 Task: Explore satellite view of the Olympic Peninsula in Washington.
Action: Mouse moved to (105, 33)
Screenshot: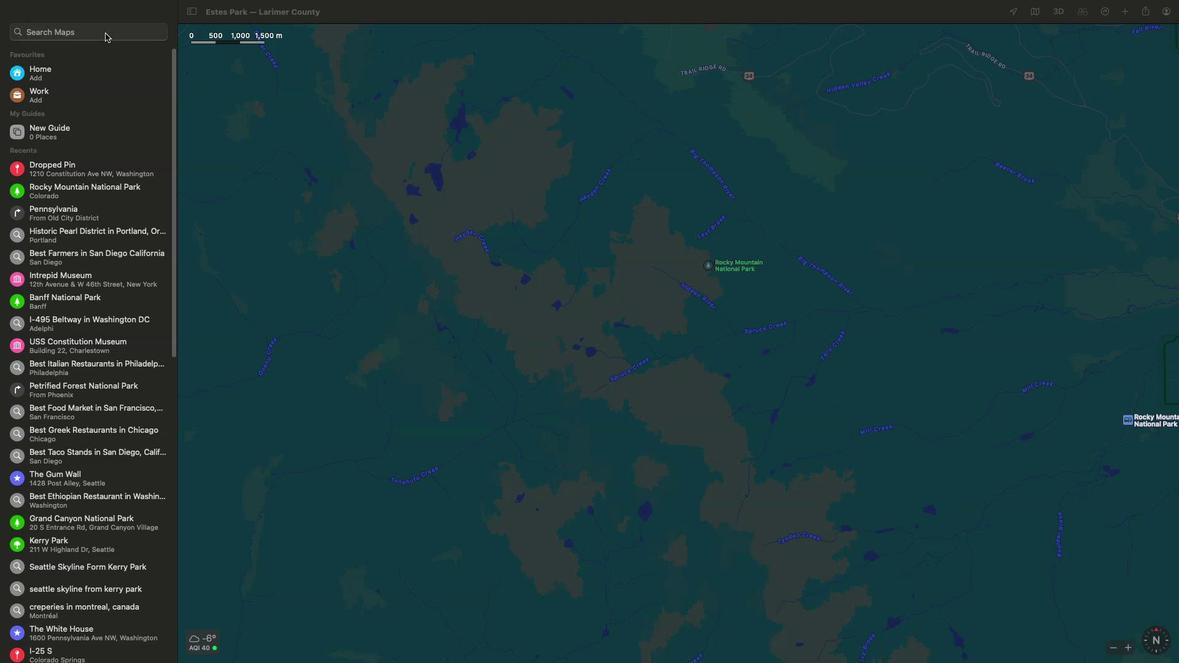 
Action: Mouse pressed left at (105, 33)
Screenshot: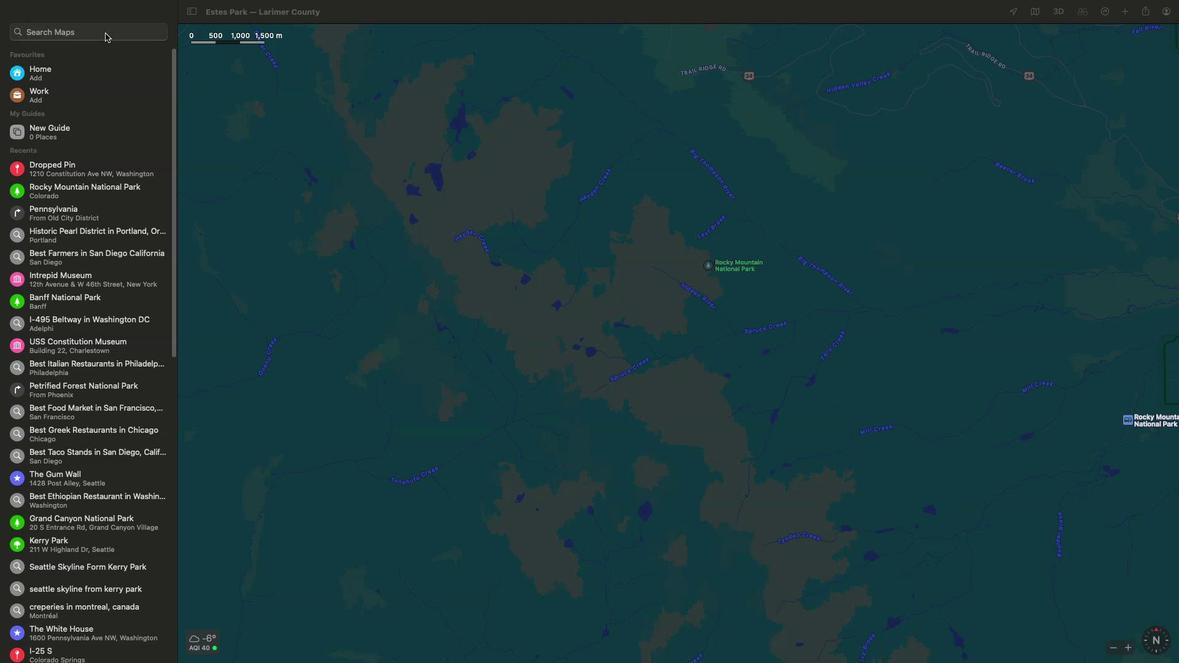 
Action: Key pressed Key.shift'O''l''y''m''p''i''c'Key.spaceKey.shift'P''e''n''i''n''s''u''l''a'Key.space'i''n'Key.spaceKey.shift'W''a''s''h''i''n''g''t''o''n'Key.space'\x03'
Screenshot: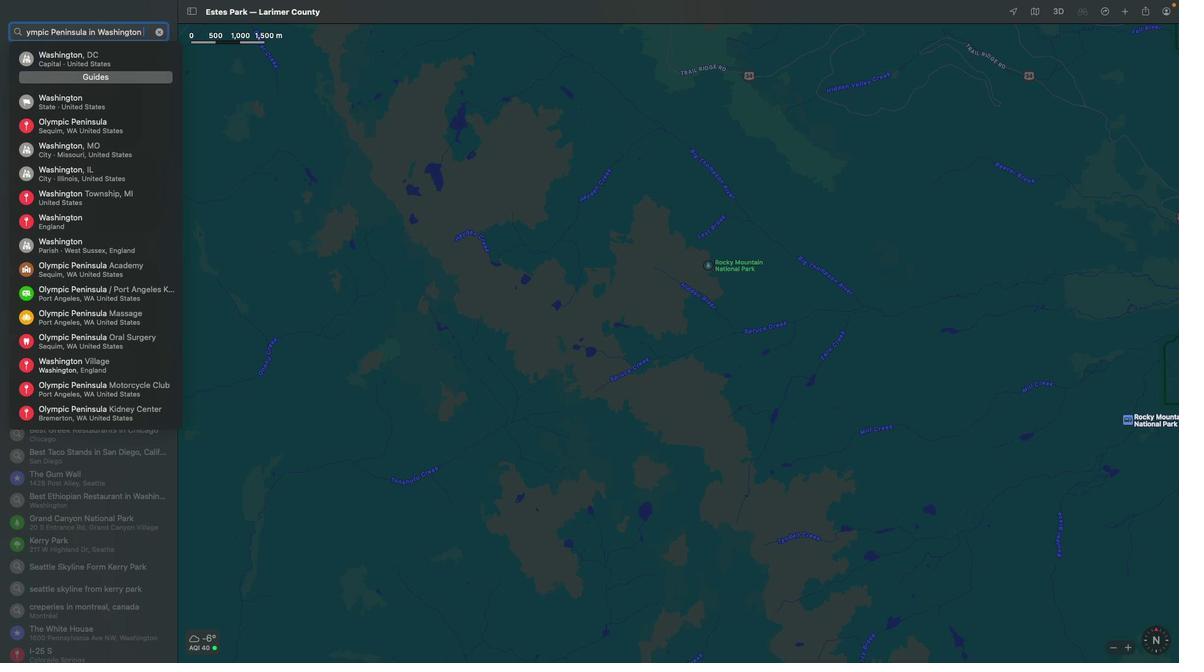 
Action: Mouse moved to (692, 392)
Screenshot: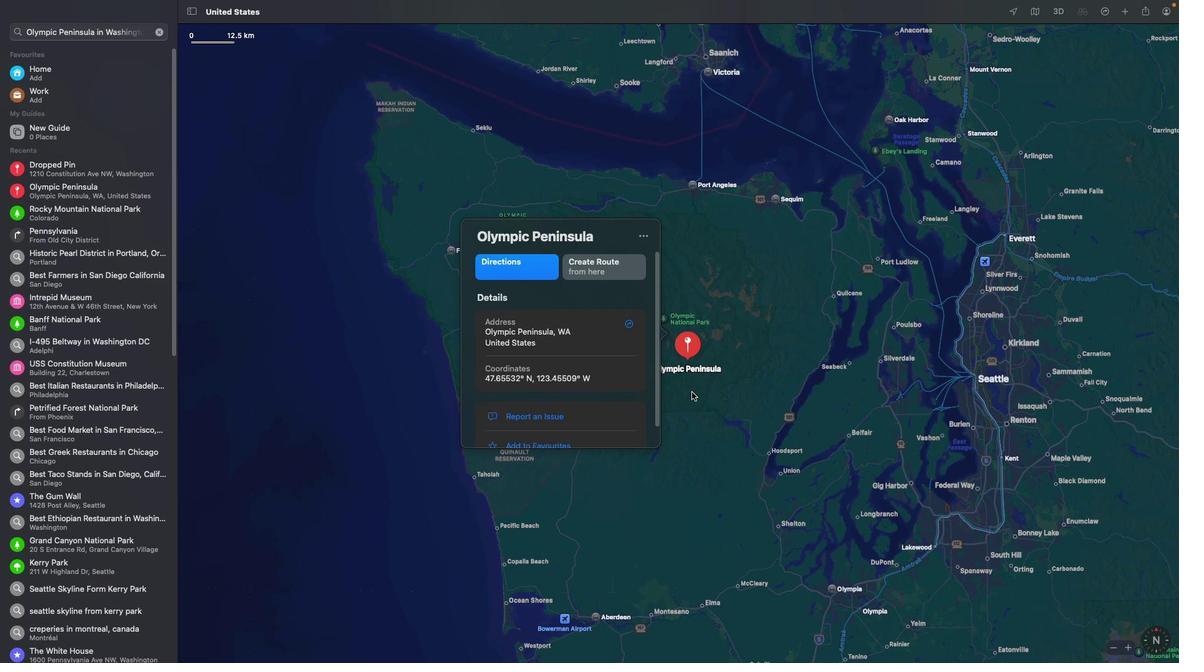 
Action: Mouse scrolled (692, 392) with delta (0, 0)
Screenshot: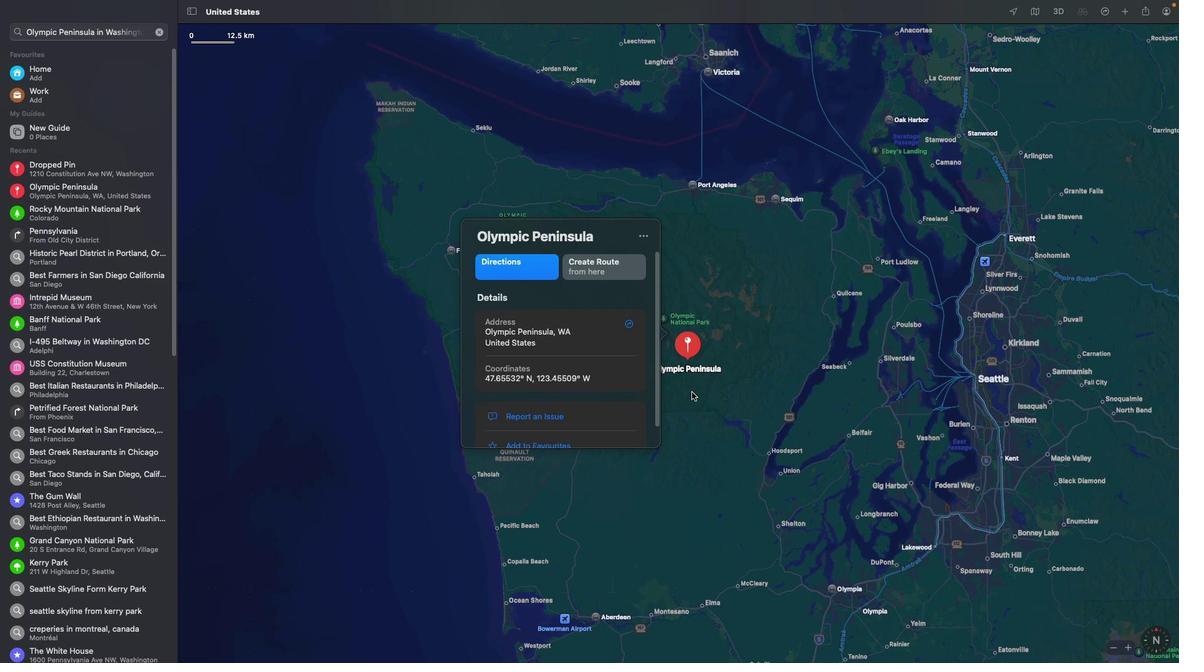 
Action: Mouse scrolled (692, 392) with delta (0, 0)
Screenshot: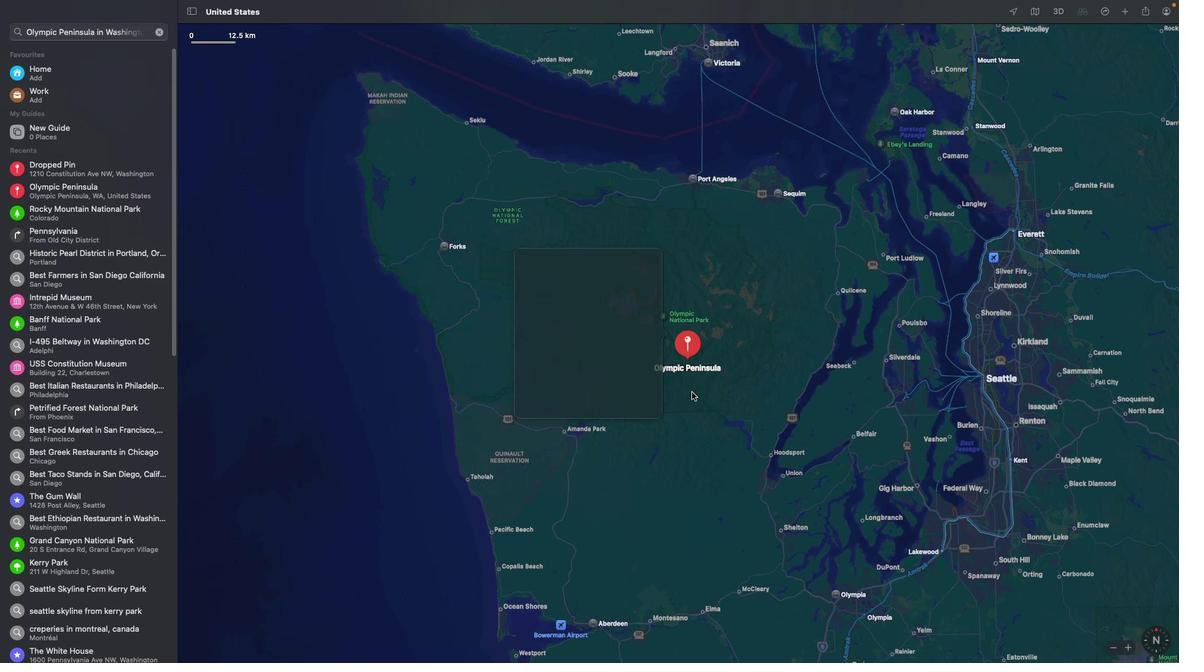 
Action: Mouse scrolled (692, 392) with delta (0, 1)
Screenshot: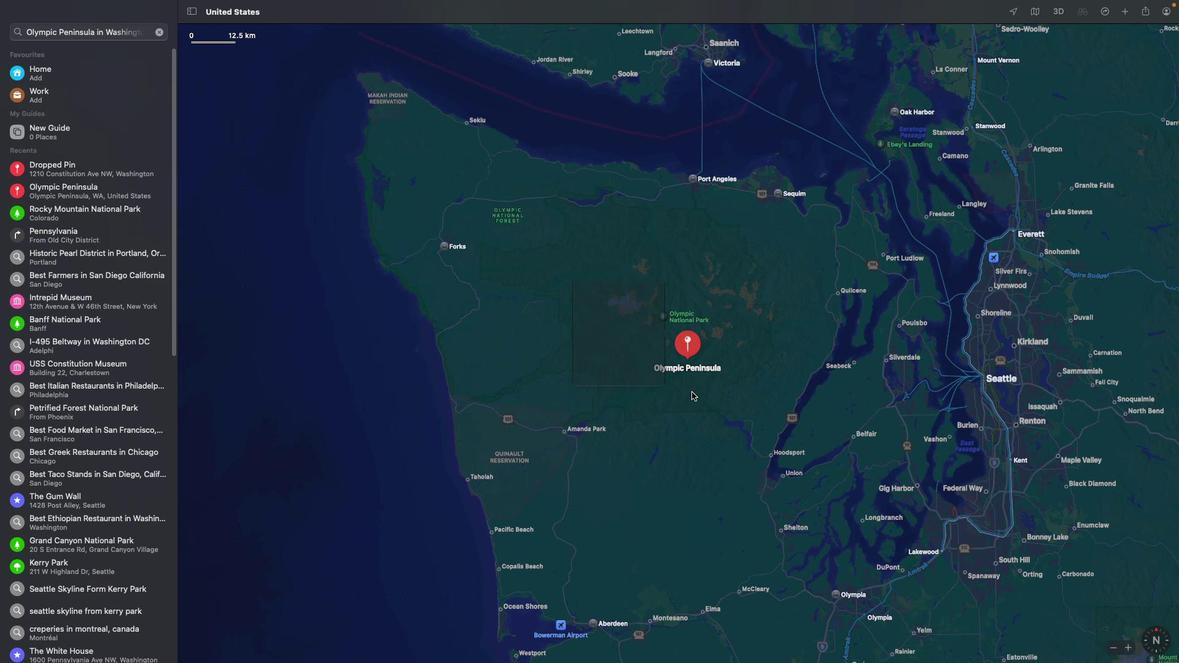 
Action: Mouse moved to (1037, 11)
Screenshot: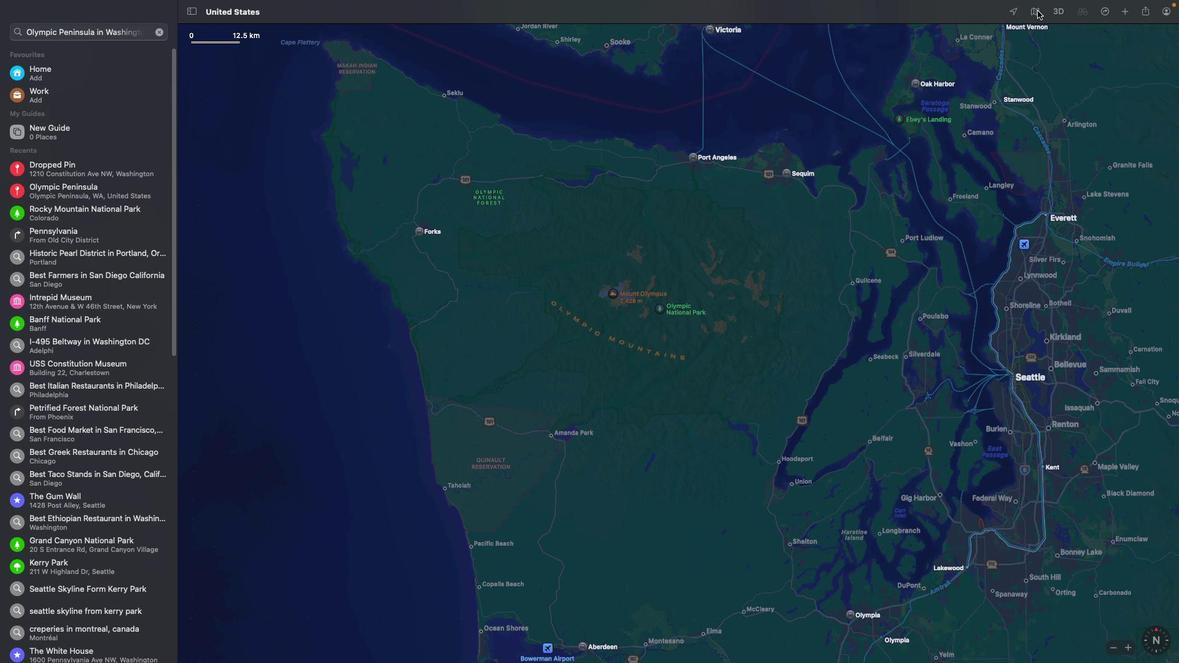 
Action: Mouse pressed left at (1037, 11)
Screenshot: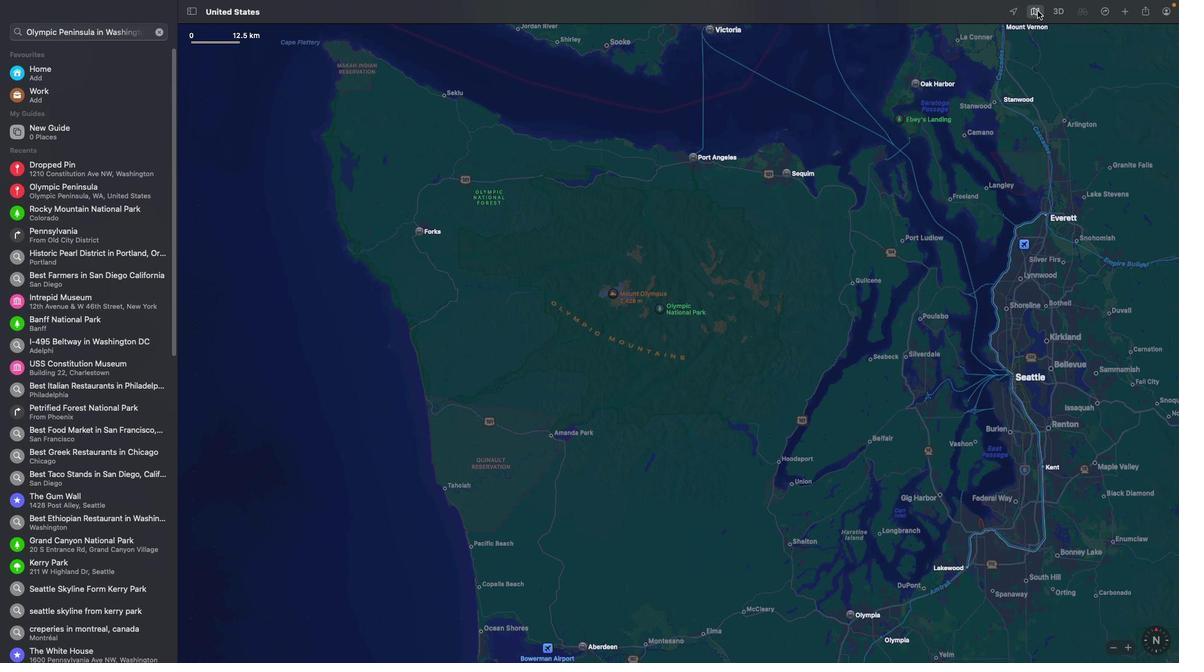 
Action: Mouse moved to (1099, 135)
Screenshot: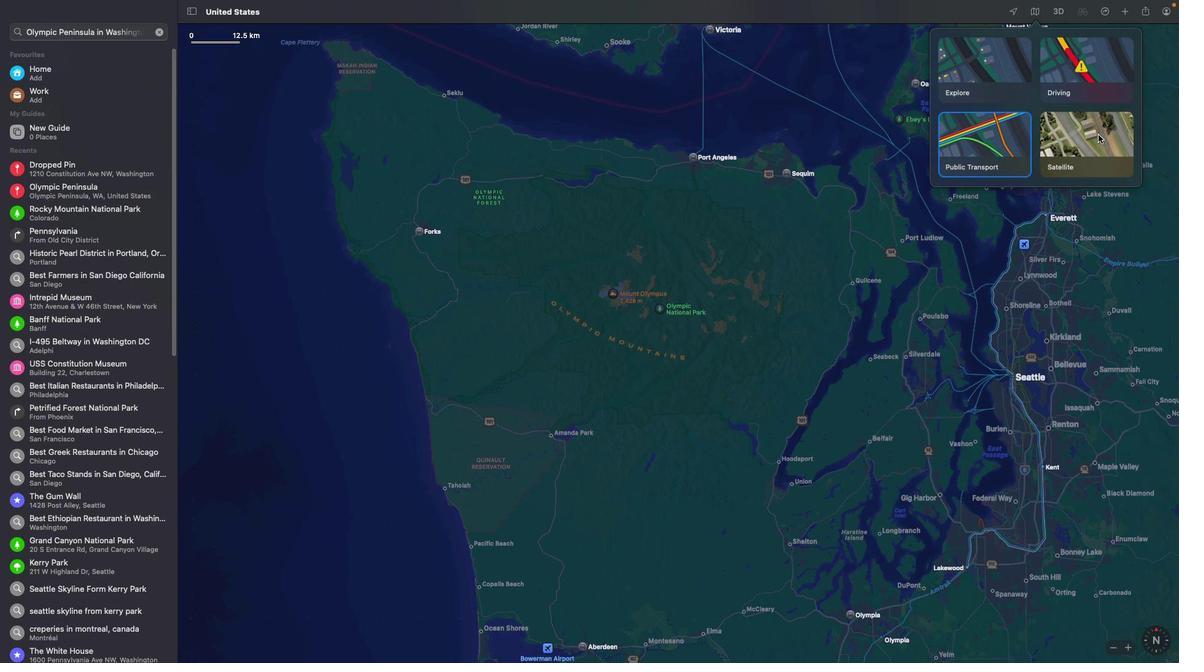 
Action: Mouse pressed left at (1099, 135)
Screenshot: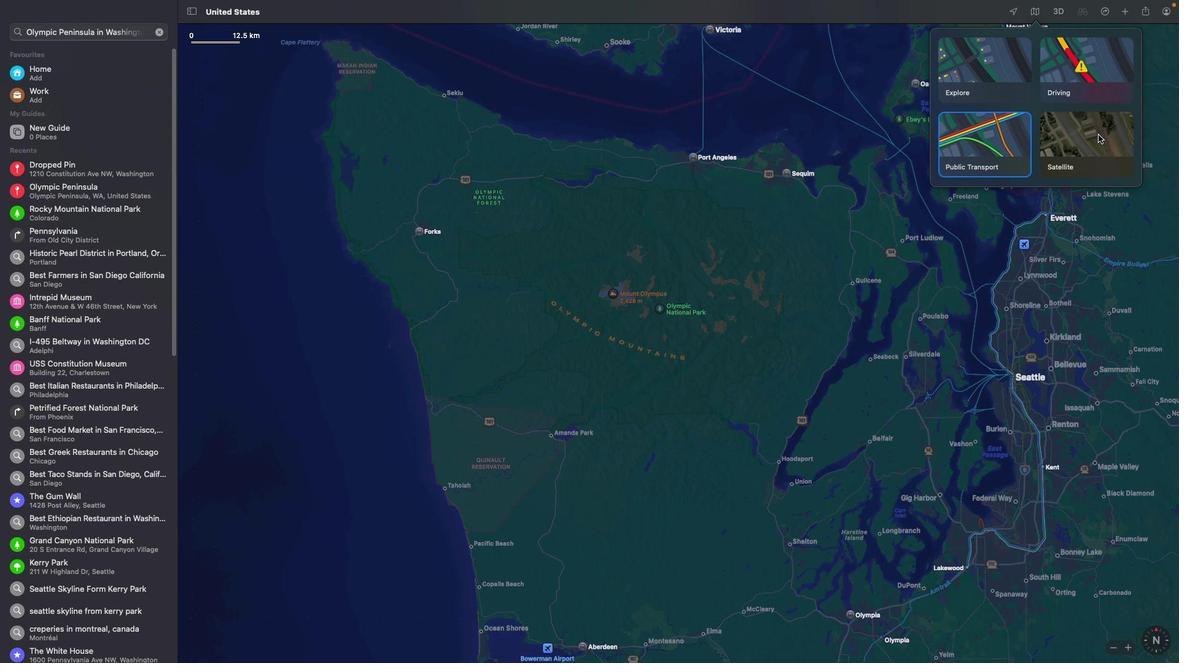 
Action: Mouse moved to (616, 342)
Screenshot: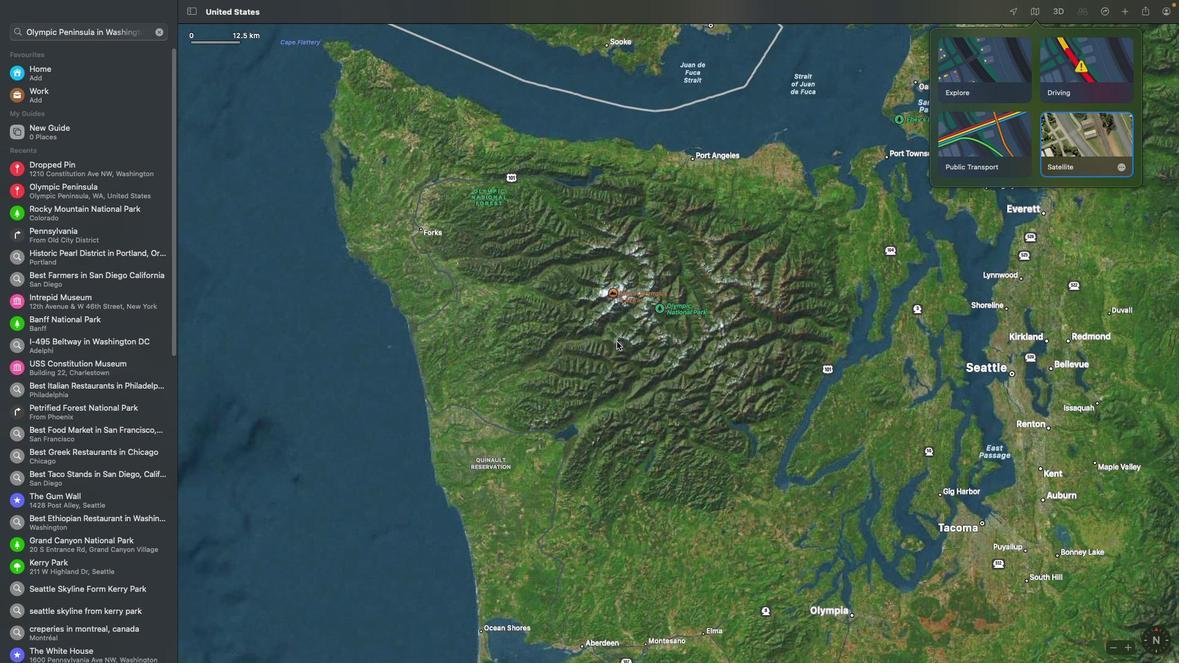 
Action: Mouse scrolled (616, 342) with delta (0, 0)
Screenshot: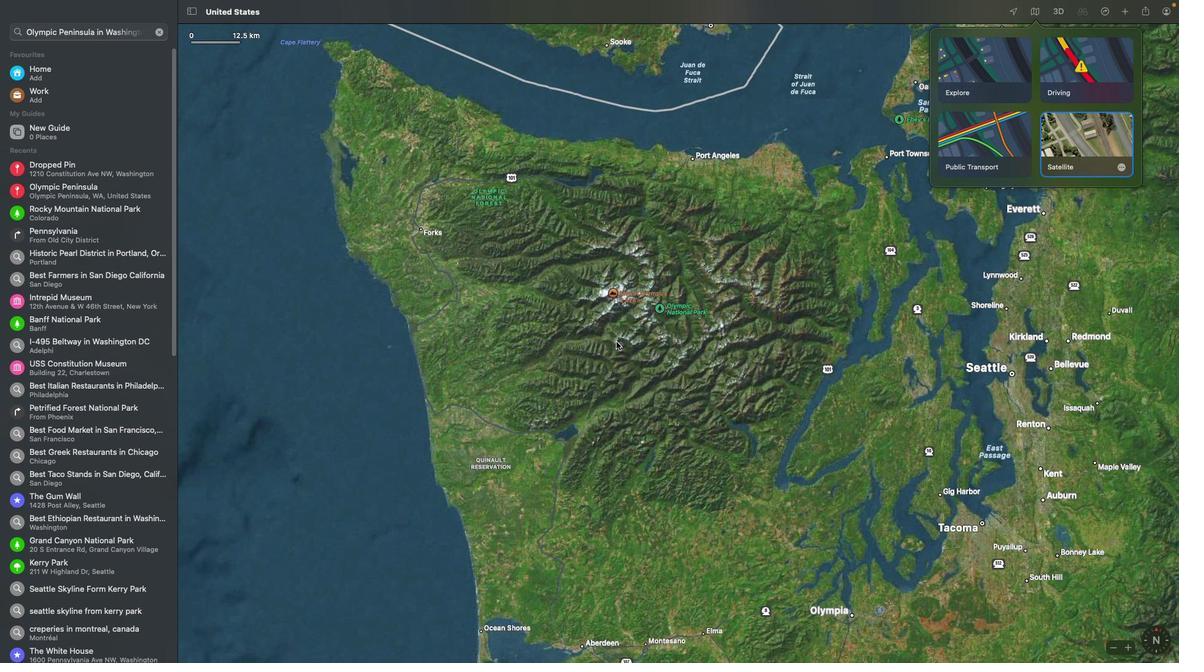 
Action: Mouse scrolled (616, 342) with delta (0, 0)
Screenshot: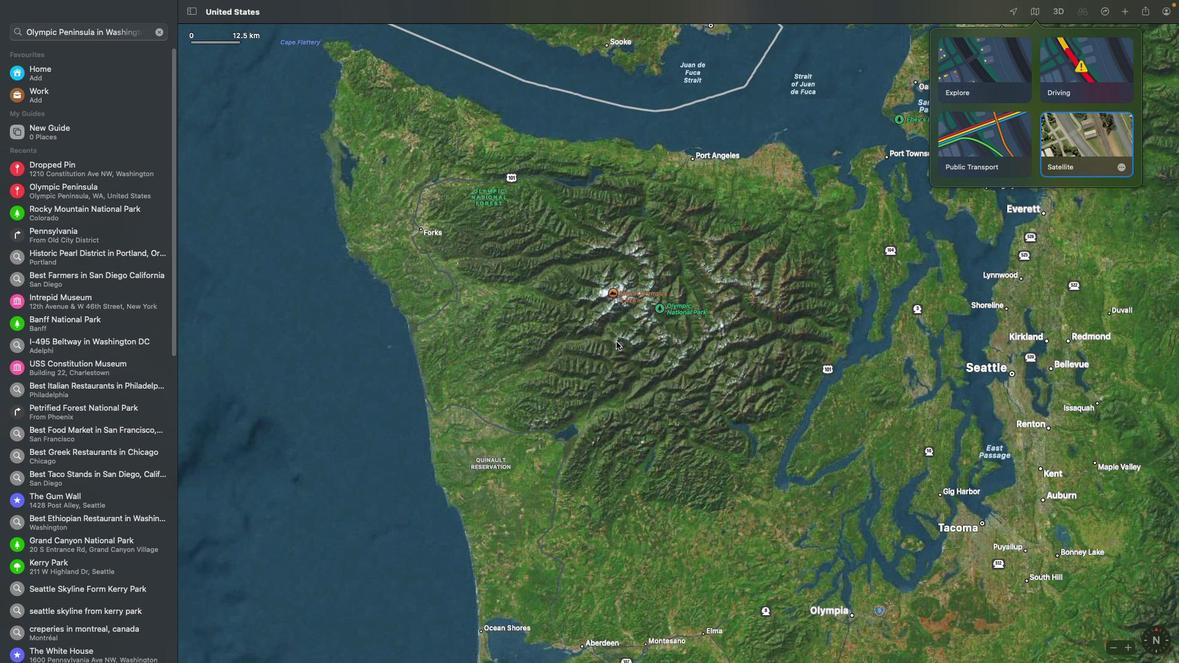 
Action: Mouse scrolled (616, 342) with delta (0, 1)
Screenshot: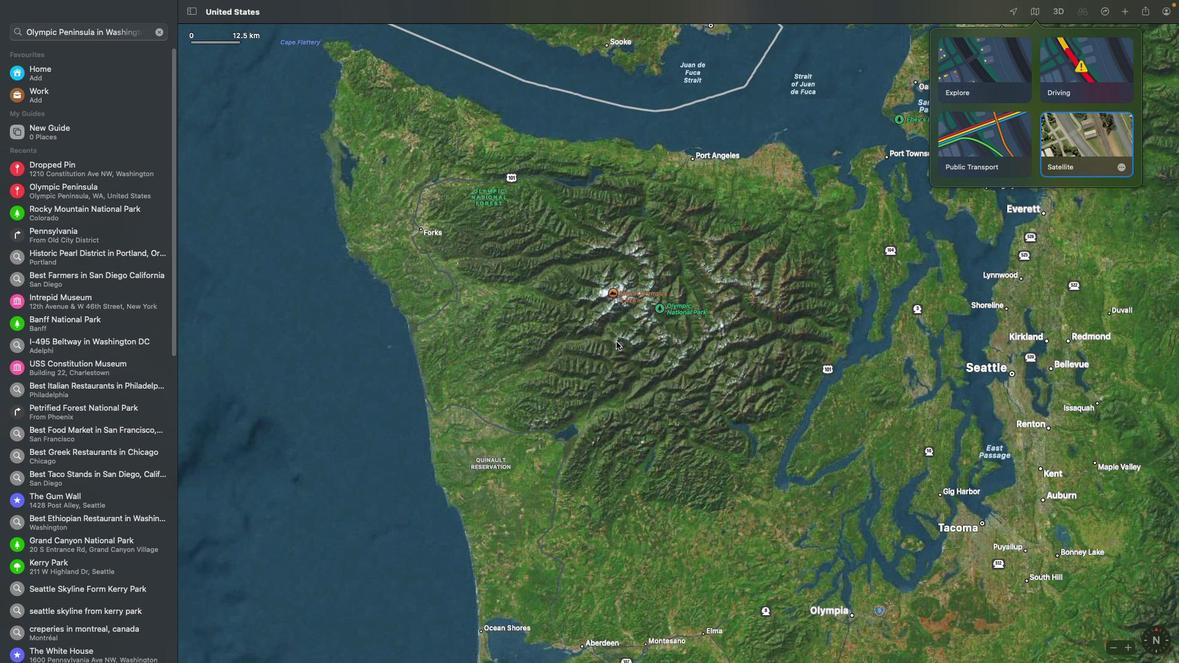 
Action: Mouse scrolled (616, 342) with delta (0, 3)
Screenshot: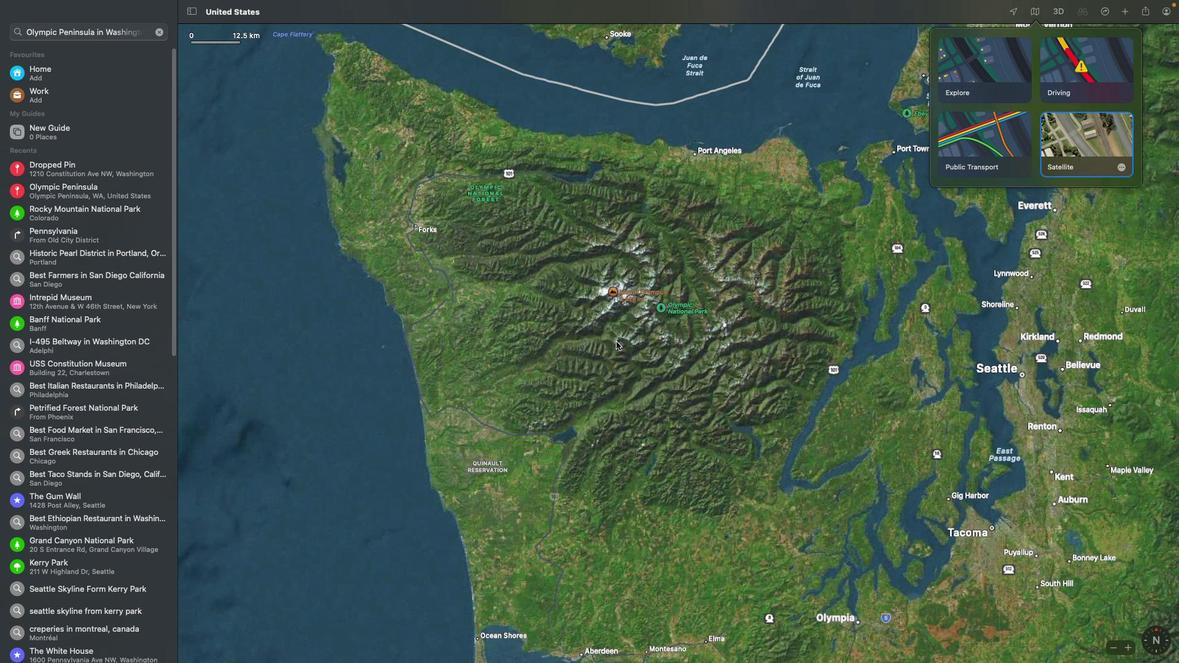 
Action: Mouse scrolled (616, 342) with delta (0, 3)
Screenshot: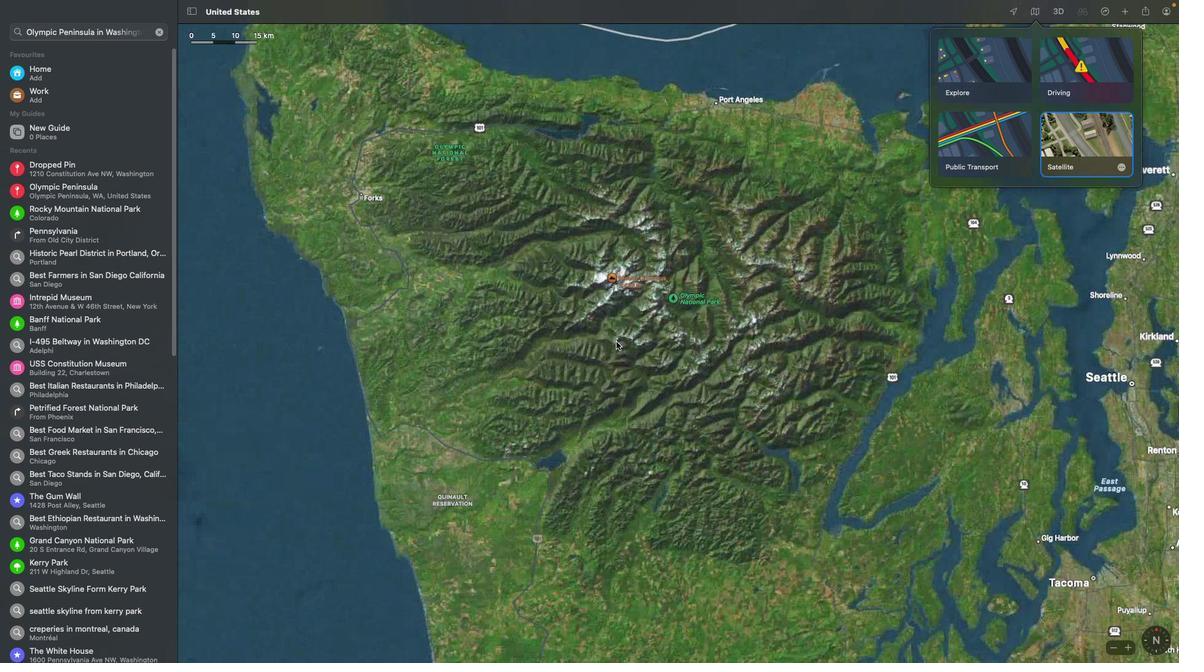 
Action: Mouse scrolled (616, 342) with delta (0, 0)
Screenshot: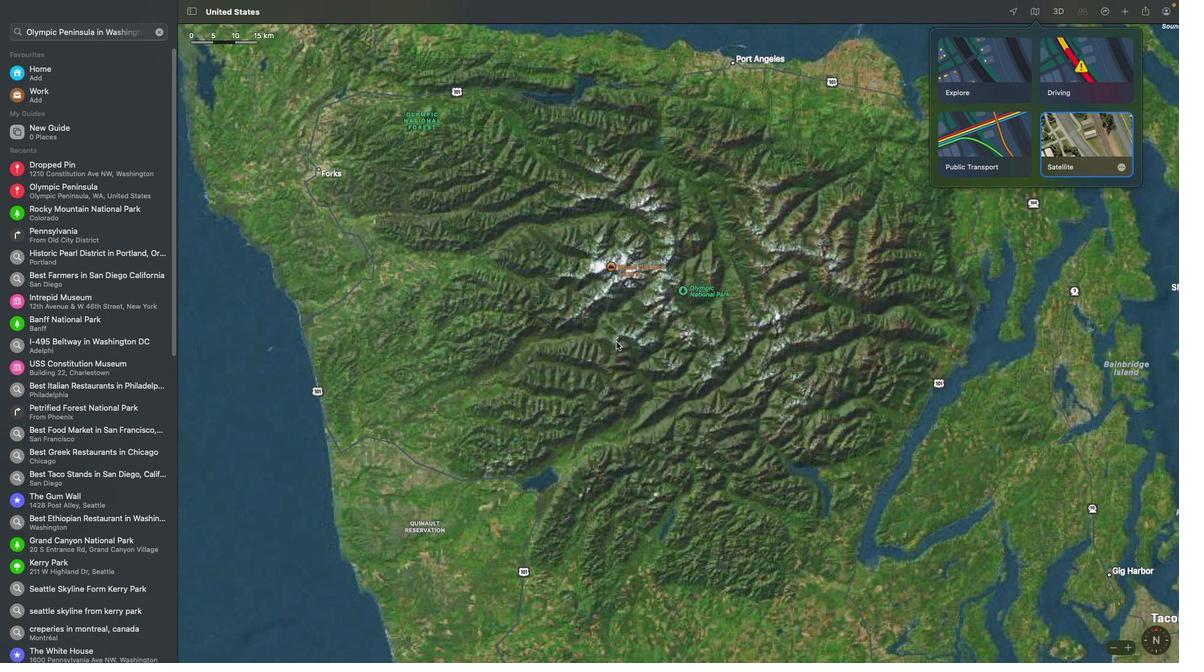 
Action: Mouse scrolled (616, 342) with delta (0, 0)
Screenshot: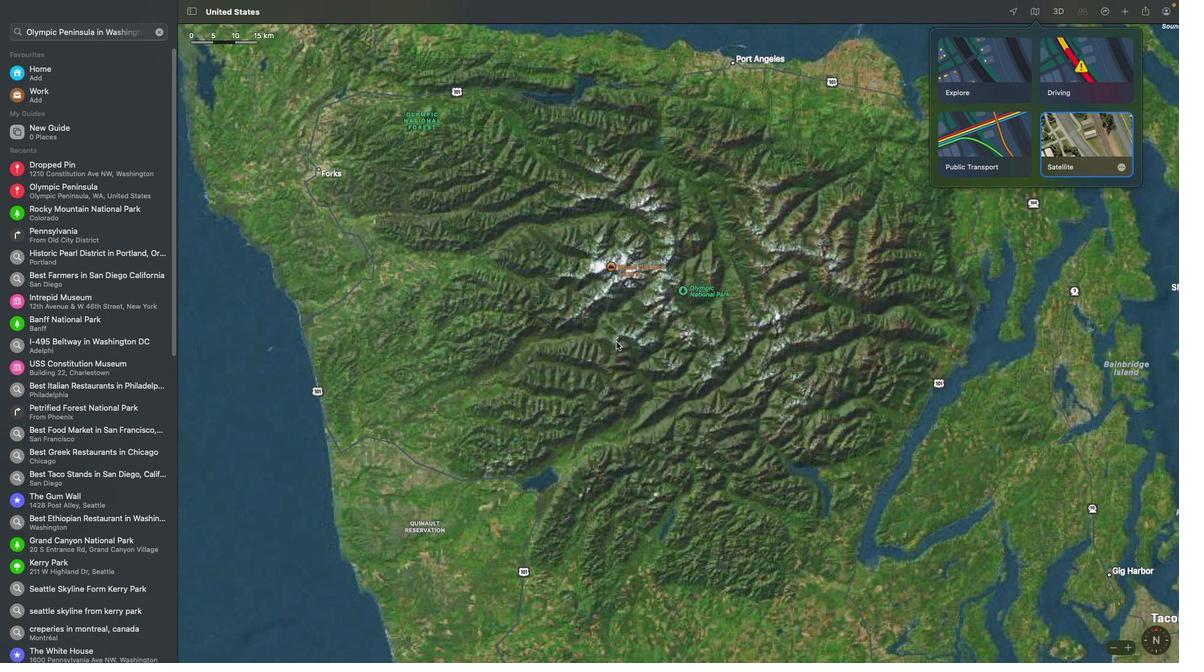 
Action: Mouse scrolled (616, 342) with delta (0, 1)
Screenshot: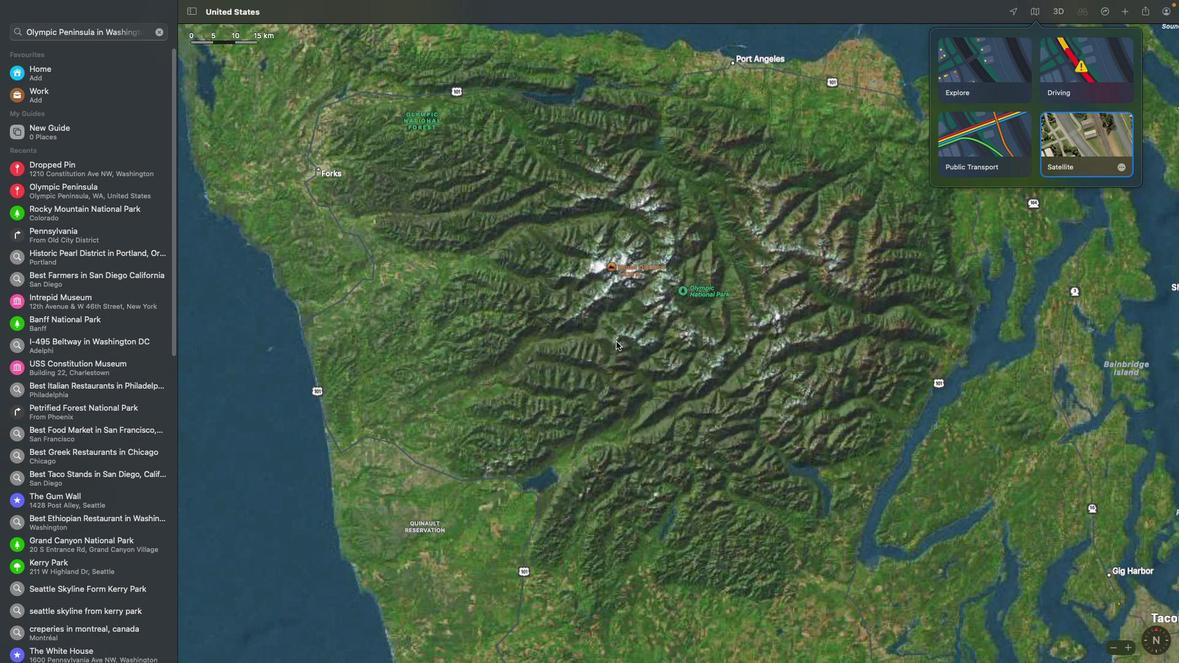 
Action: Mouse scrolled (616, 342) with delta (0, 3)
Screenshot: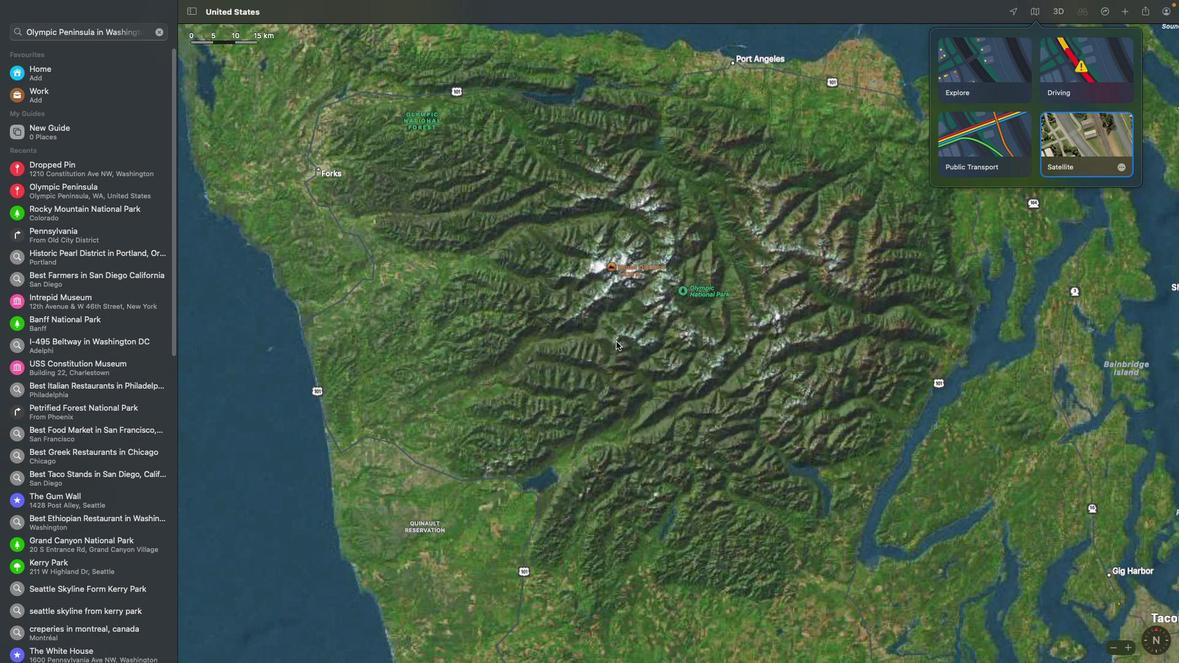 
